 Task: Click on the option Current job.
Action: Mouse moved to (527, 254)
Screenshot: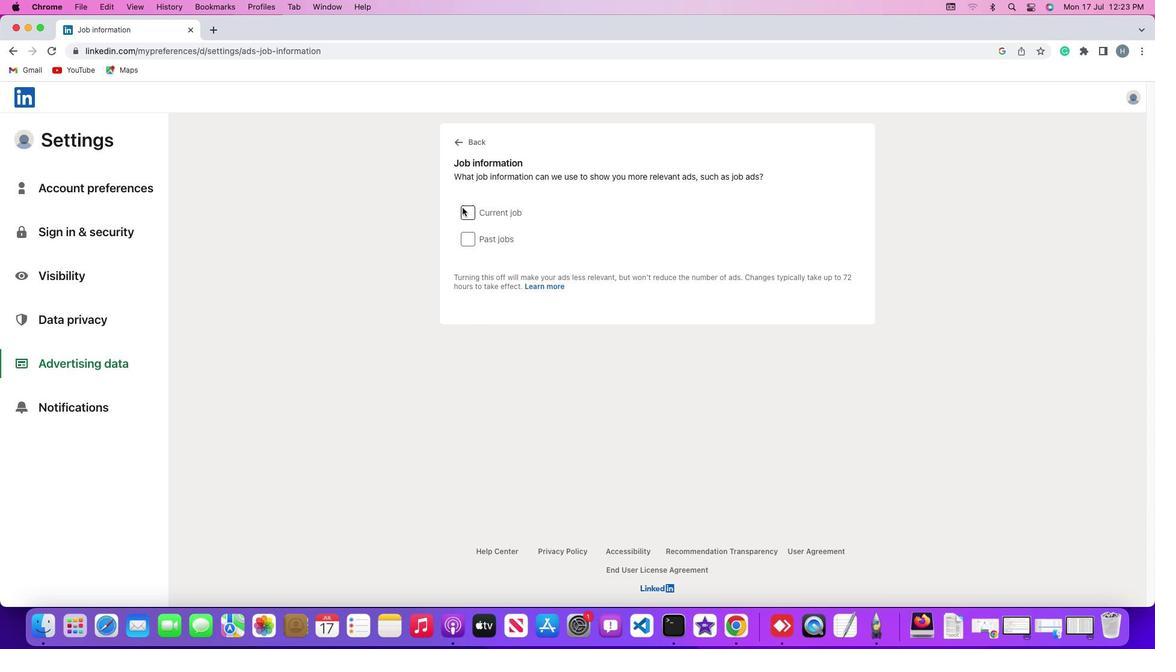 
Action: Mouse pressed left at (527, 254)
Screenshot: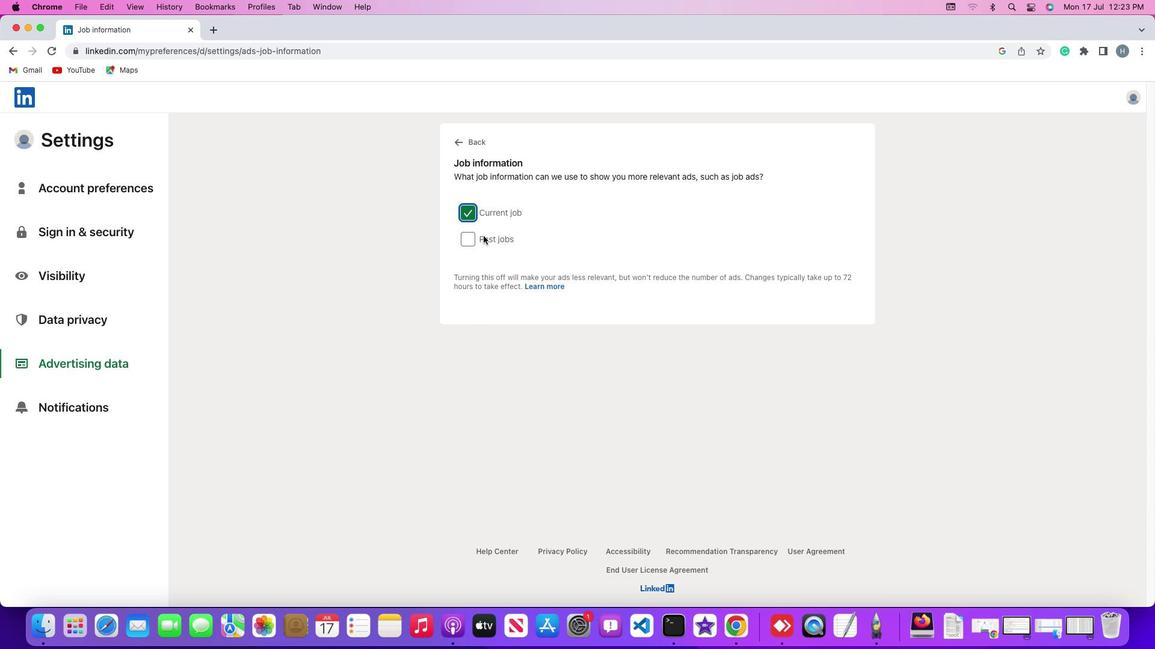 
Action: Mouse moved to (527, 254)
Screenshot: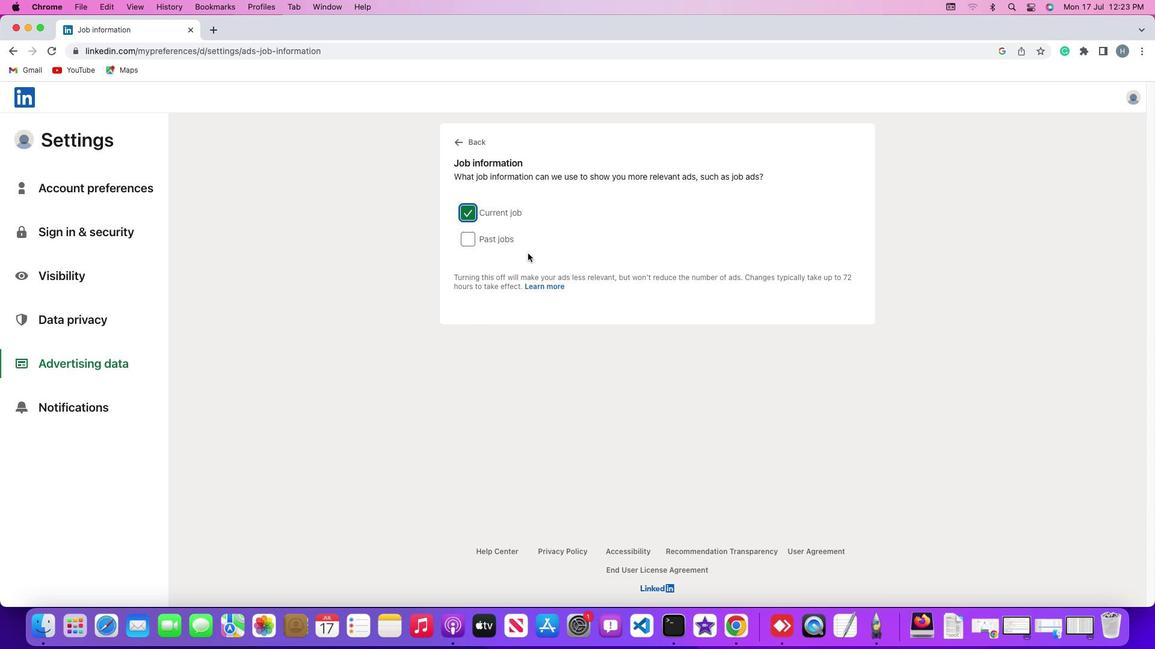 
Action: Mouse pressed left at (527, 254)
Screenshot: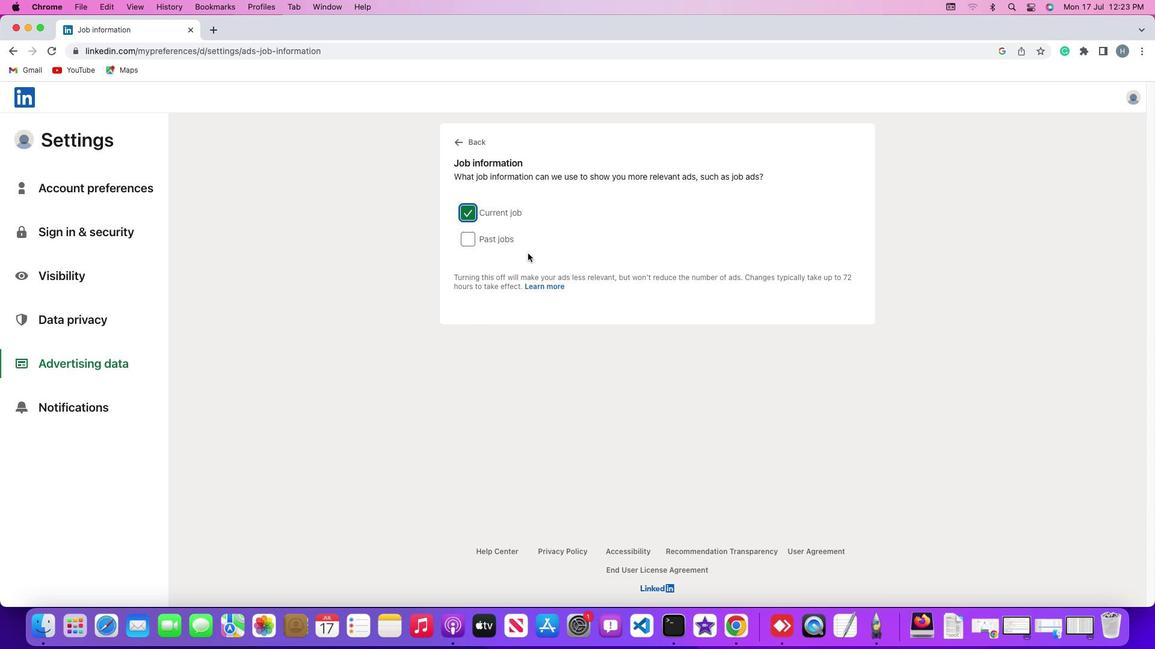 
Action: Mouse moved to (527, 254)
Screenshot: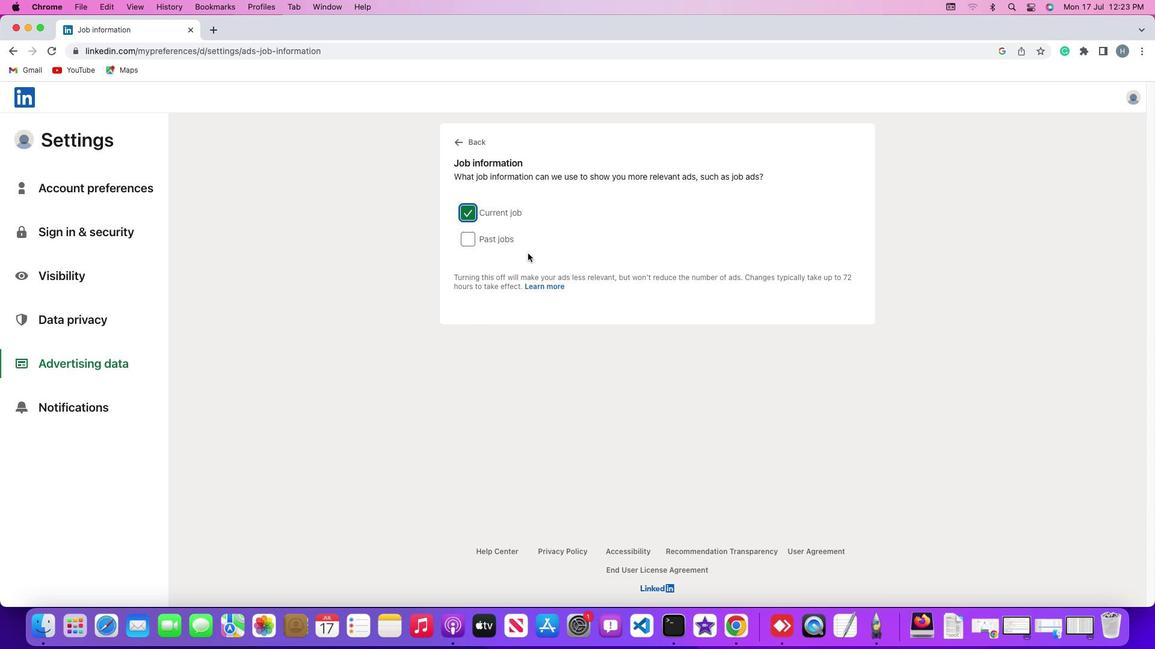 
Action: Mouse pressed left at (527, 254)
Screenshot: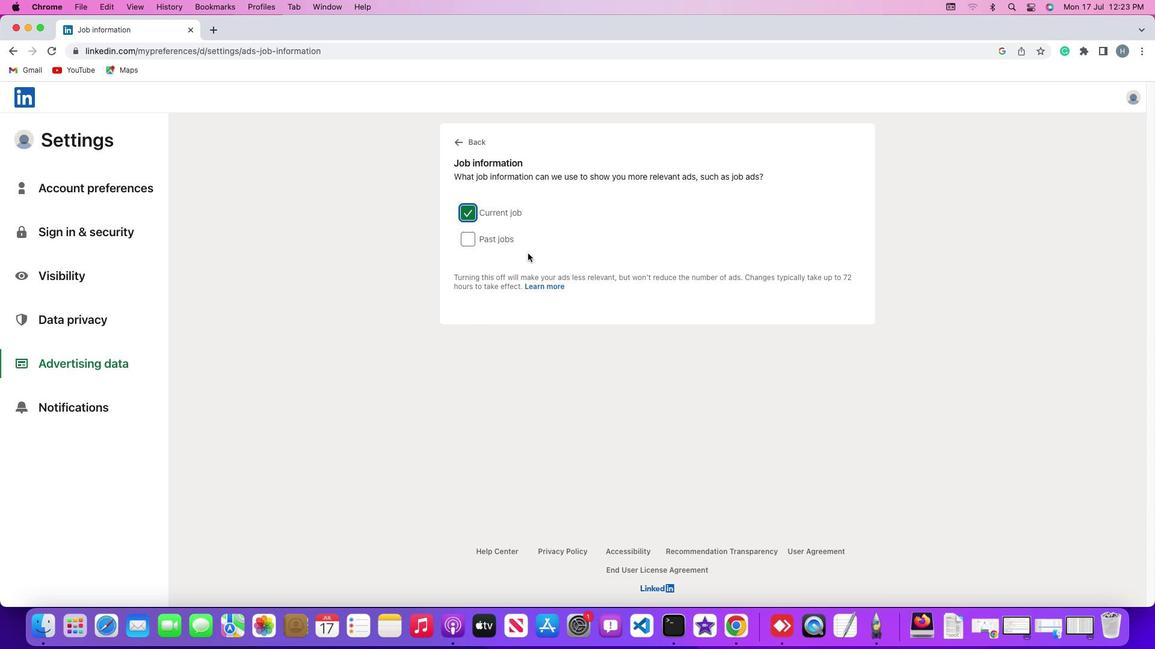 
Action: Mouse pressed left at (527, 254)
Screenshot: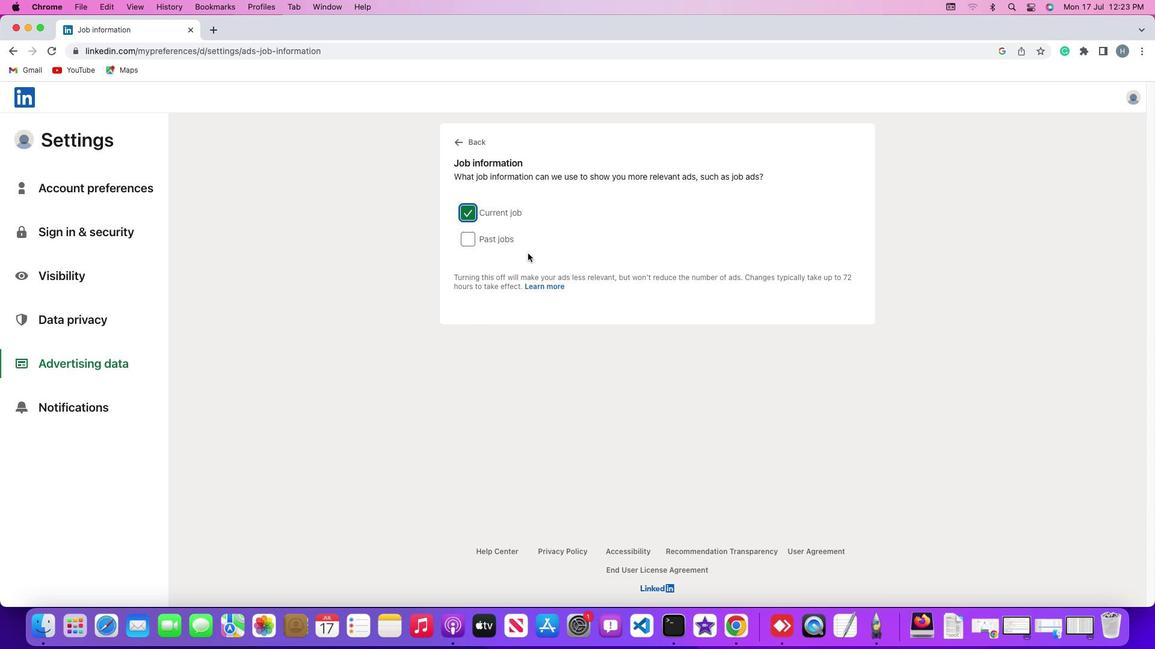 
Action: Mouse moved to (527, 254)
Screenshot: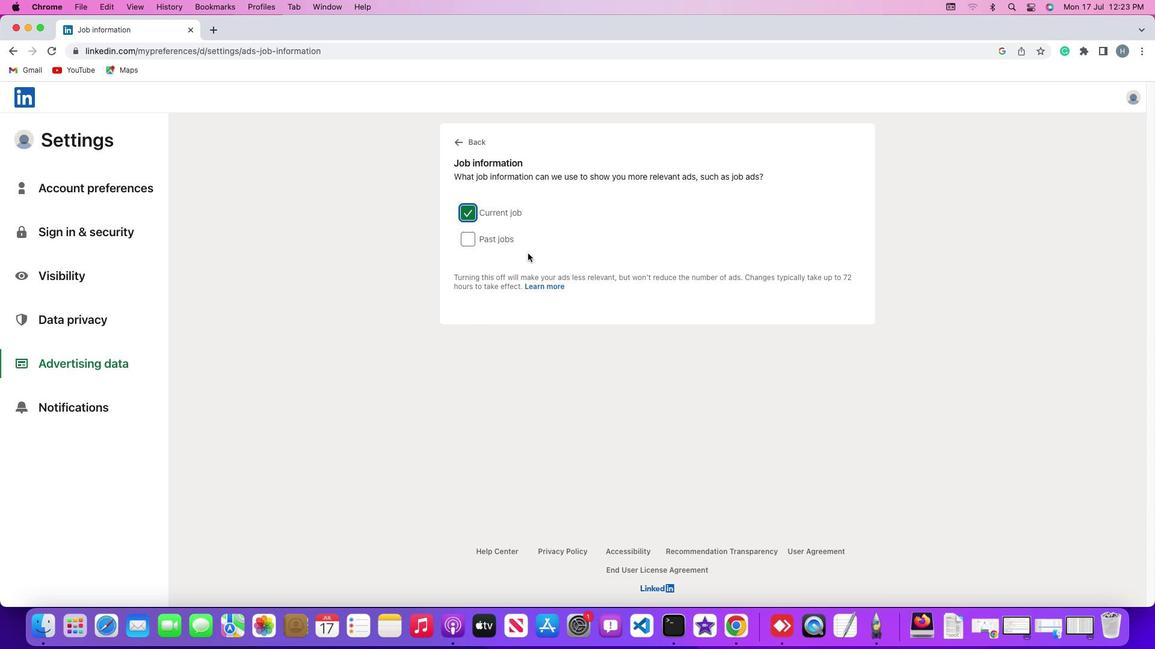 
Action: Mouse pressed left at (527, 254)
Screenshot: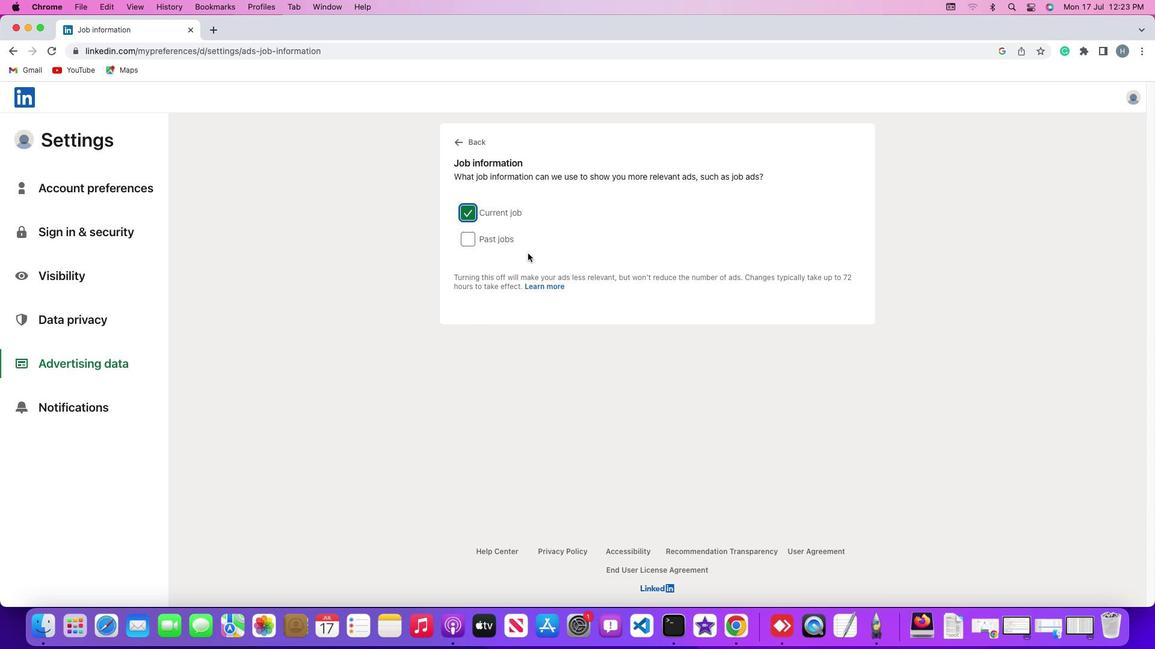 
Action: Mouse moved to (527, 254)
Screenshot: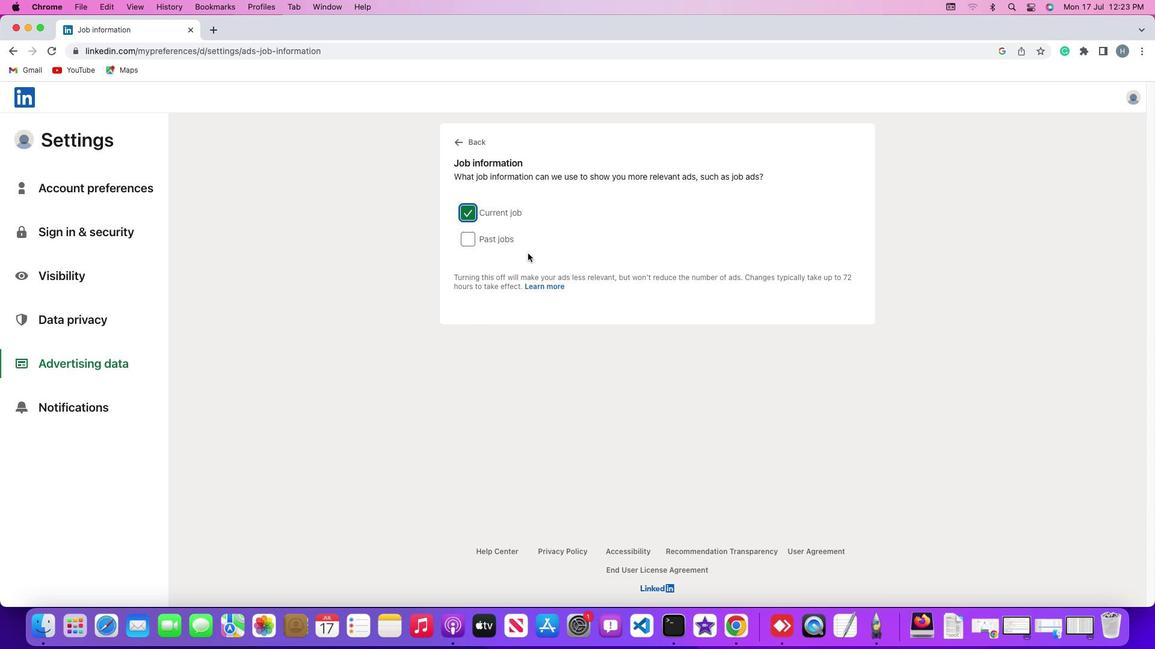 
Action: Mouse pressed left at (527, 254)
Screenshot: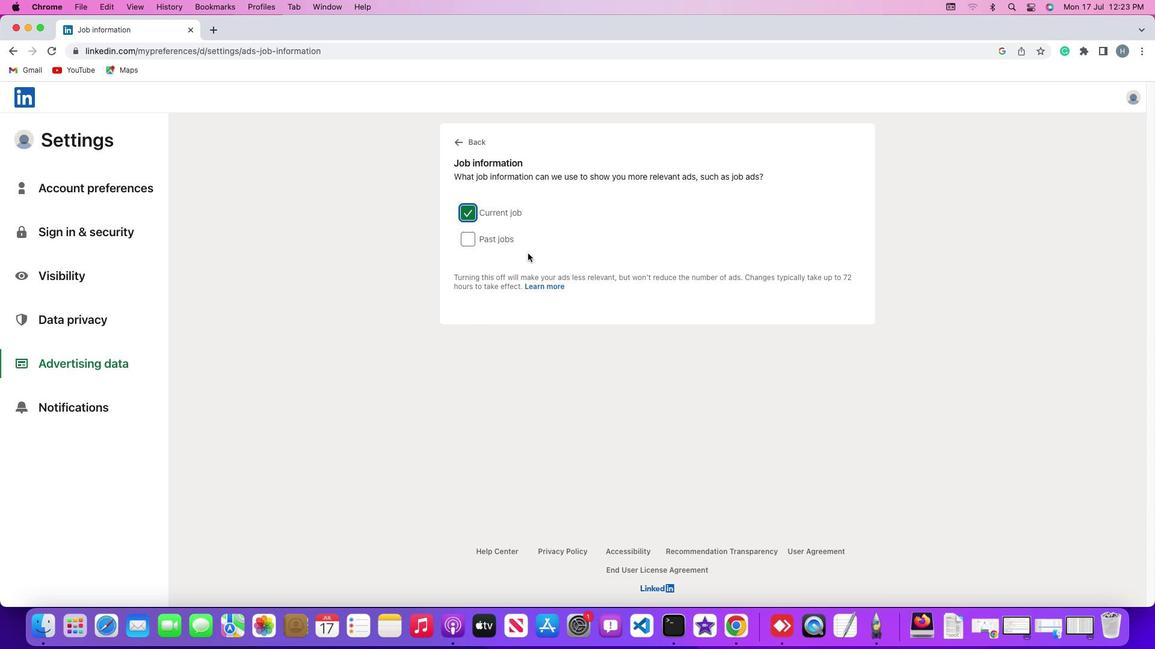 
Action: Mouse moved to (527, 254)
Screenshot: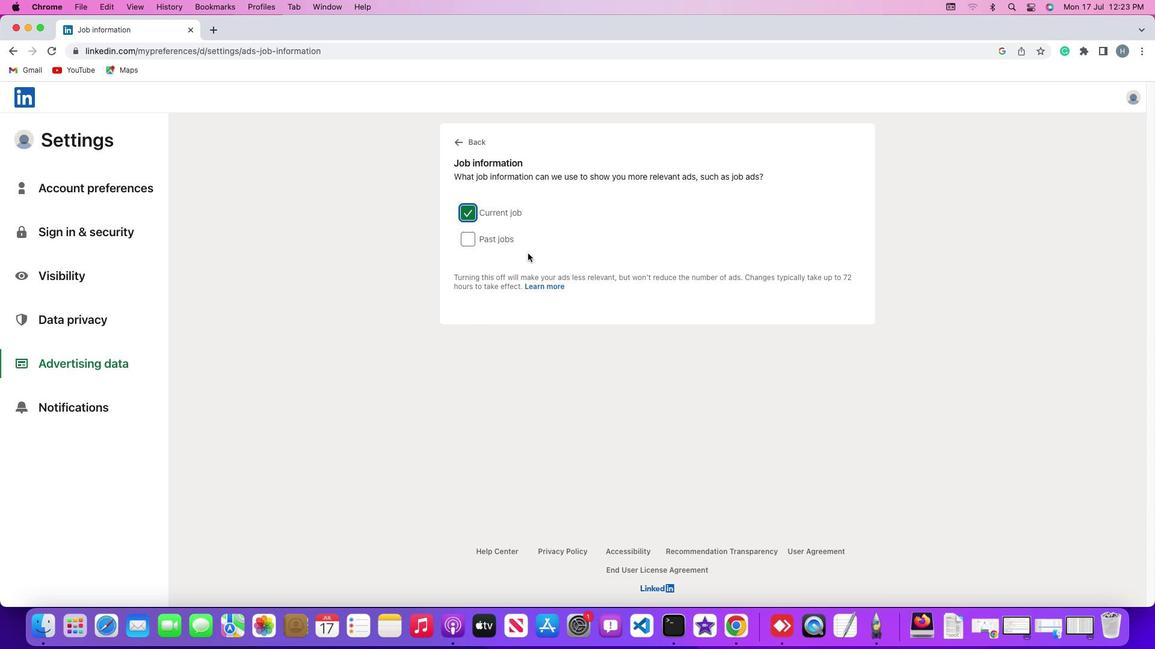 
